 Task: Set "Minimum buffer space between threads" for "H.264/MPEG-4 Part 10/AVC encoder (x264)" to -1.
Action: Mouse moved to (106, 19)
Screenshot: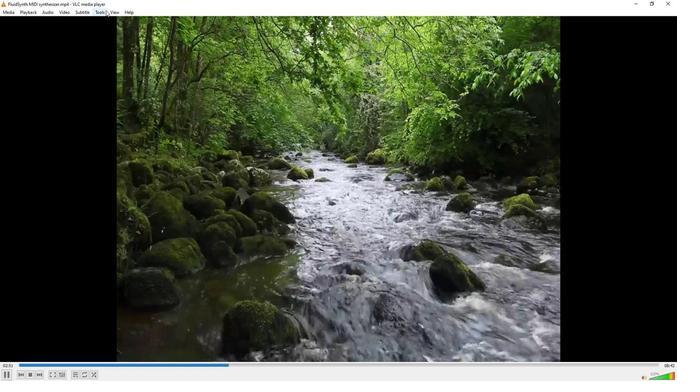 
Action: Mouse pressed left at (106, 19)
Screenshot: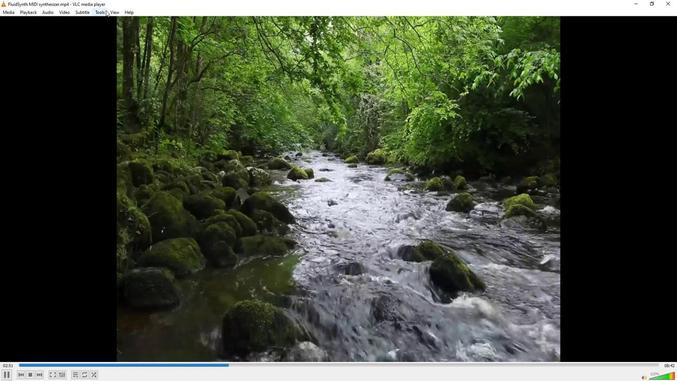 
Action: Mouse moved to (111, 102)
Screenshot: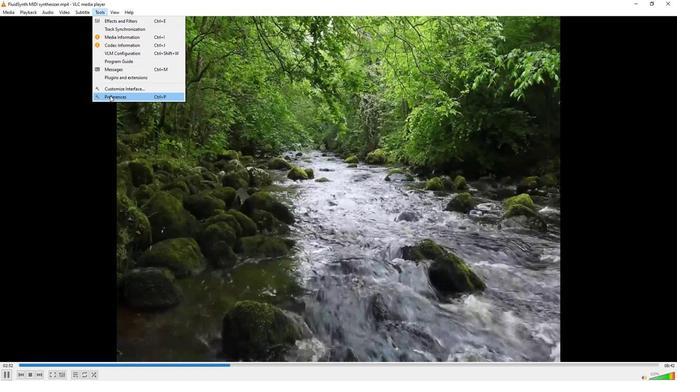 
Action: Mouse pressed left at (111, 102)
Screenshot: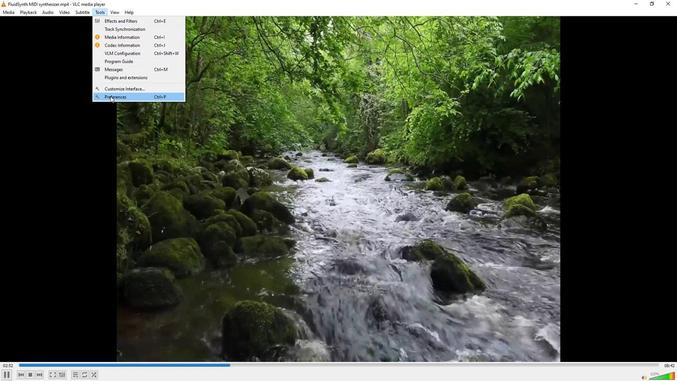 
Action: Mouse moved to (80, 293)
Screenshot: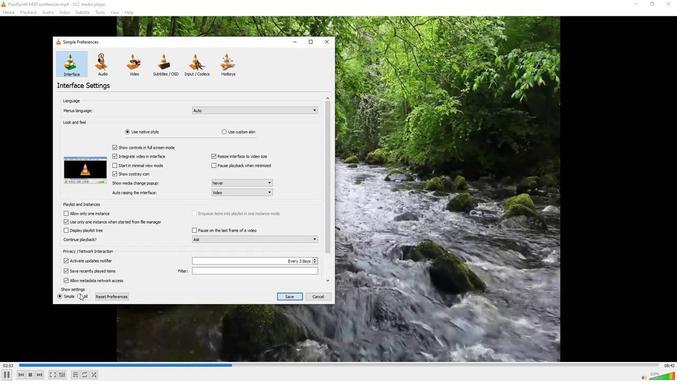 
Action: Mouse pressed left at (80, 293)
Screenshot: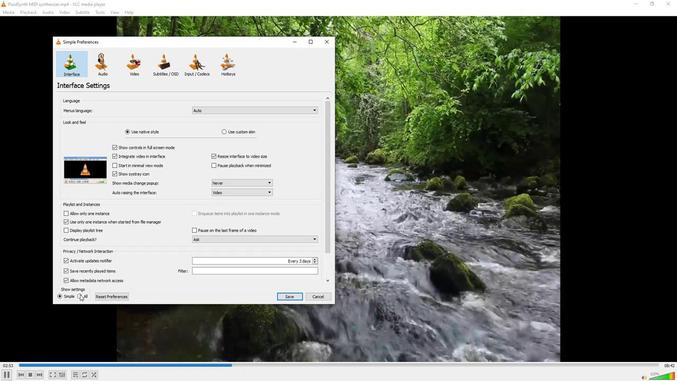 
Action: Mouse moved to (69, 227)
Screenshot: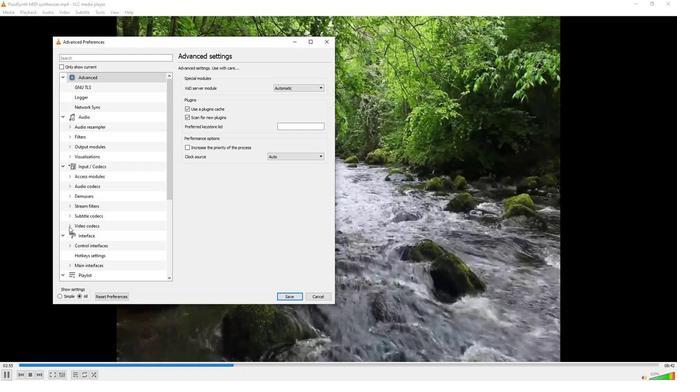 
Action: Mouse pressed left at (69, 227)
Screenshot: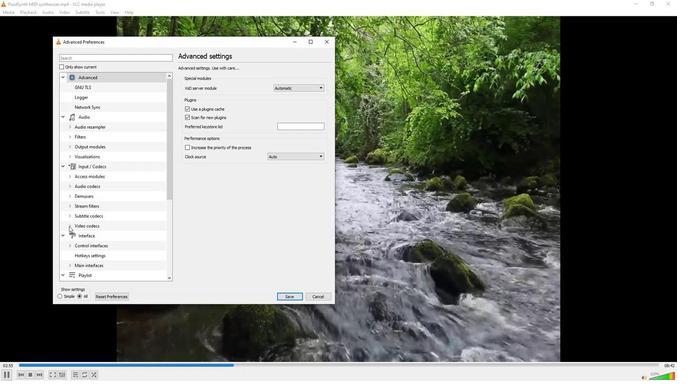 
Action: Mouse moved to (88, 249)
Screenshot: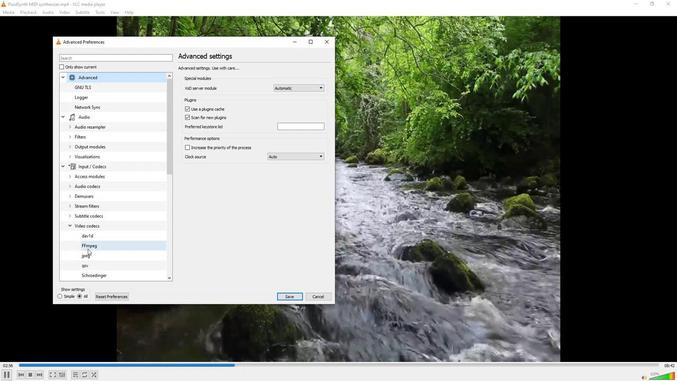 
Action: Mouse scrolled (88, 249) with delta (0, 0)
Screenshot: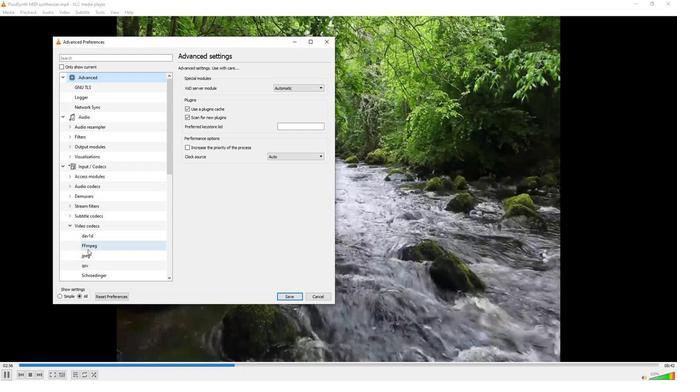 
Action: Mouse scrolled (88, 249) with delta (0, 0)
Screenshot: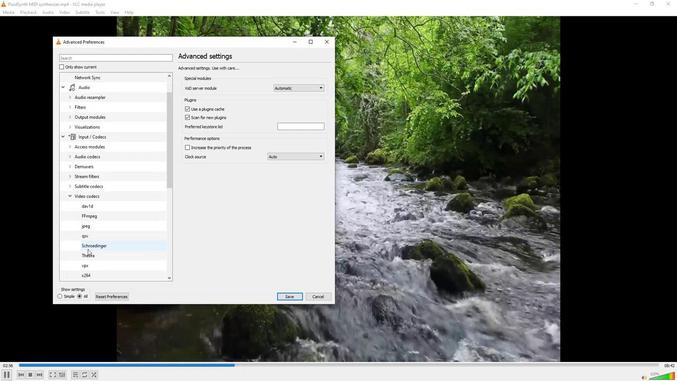 
Action: Mouse moved to (92, 245)
Screenshot: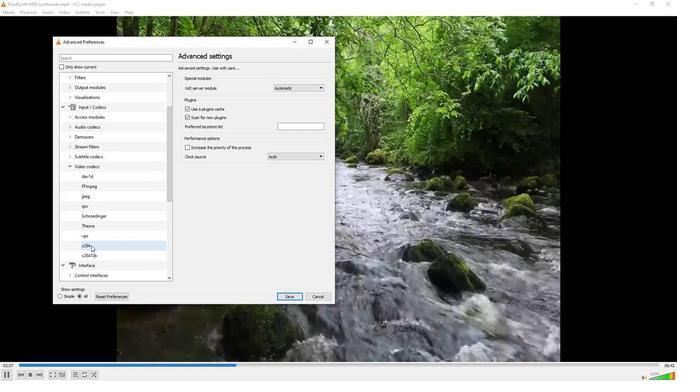 
Action: Mouse pressed left at (92, 245)
Screenshot: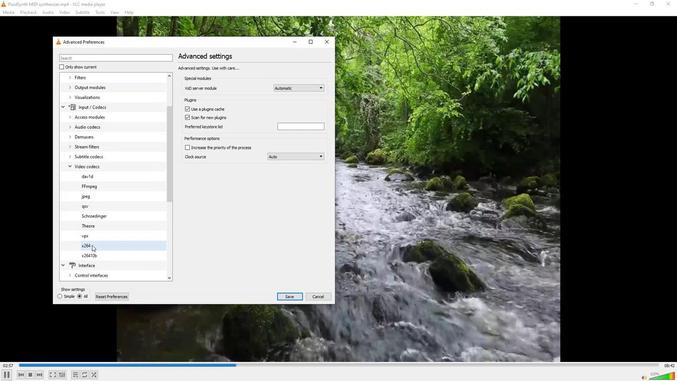 
Action: Mouse moved to (249, 258)
Screenshot: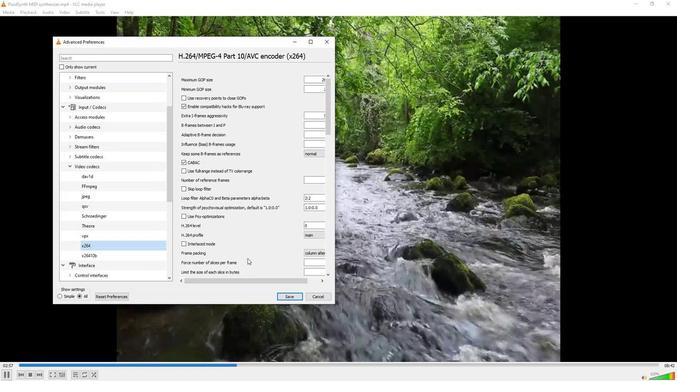 
Action: Mouse scrolled (249, 257) with delta (0, 0)
Screenshot: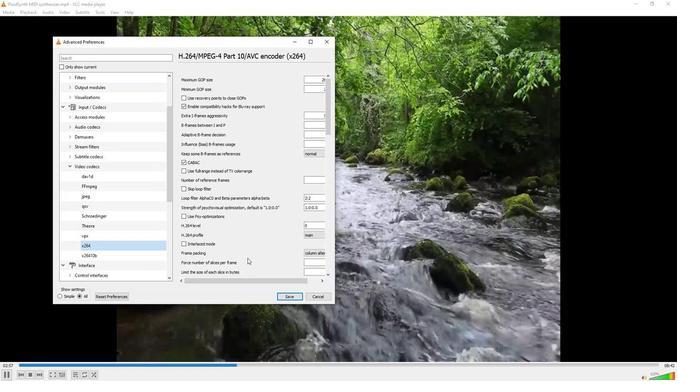 
Action: Mouse moved to (226, 231)
Screenshot: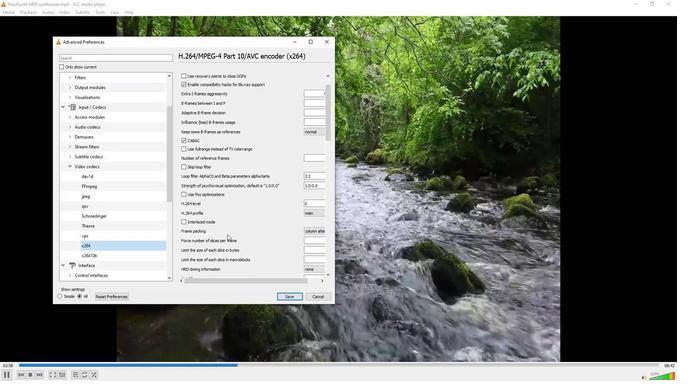 
Action: Mouse scrolled (226, 231) with delta (0, 0)
Screenshot: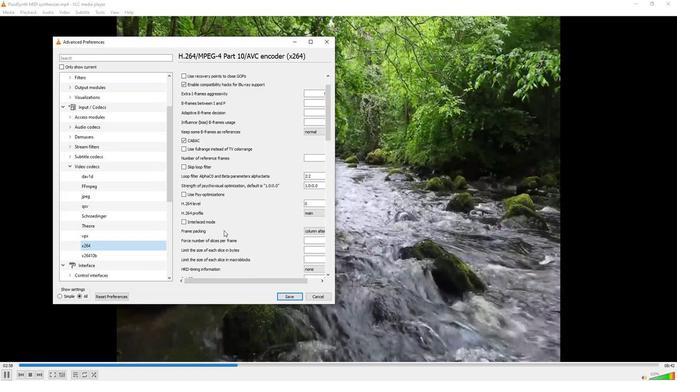 
Action: Mouse scrolled (226, 231) with delta (0, 0)
Screenshot: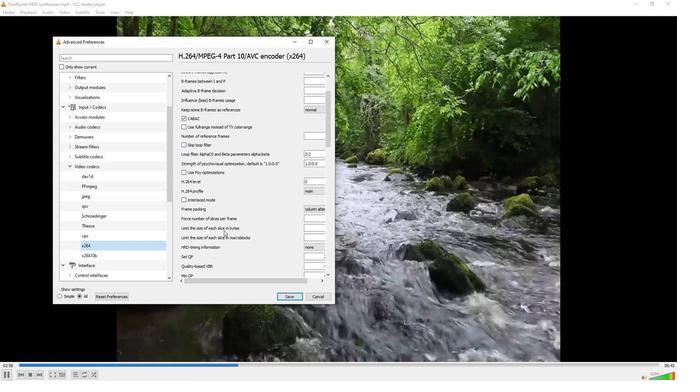 
Action: Mouse scrolled (226, 231) with delta (0, 0)
Screenshot: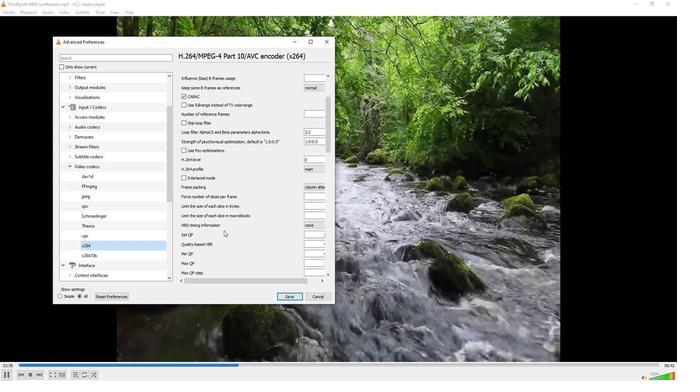 
Action: Mouse scrolled (226, 231) with delta (0, 0)
Screenshot: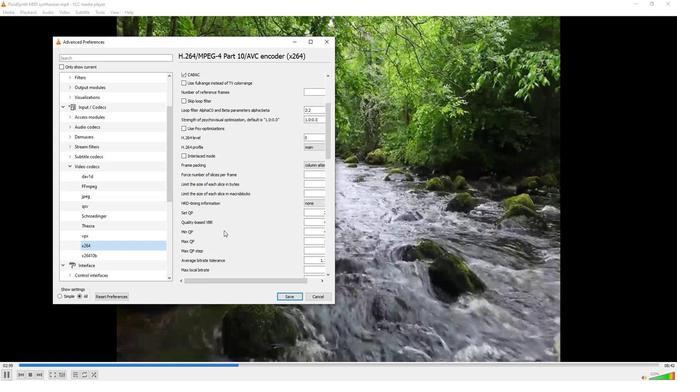 
Action: Mouse scrolled (226, 231) with delta (0, 0)
Screenshot: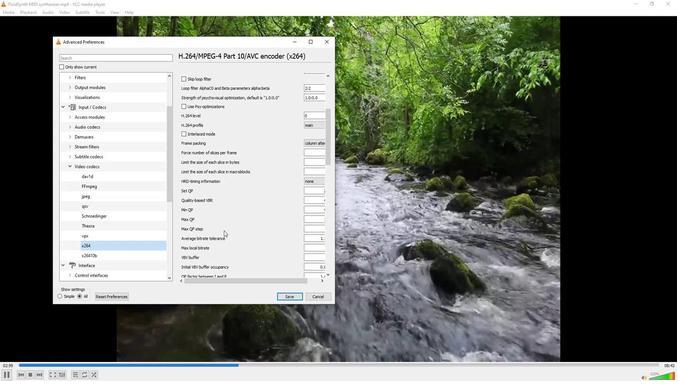 
Action: Mouse scrolled (226, 231) with delta (0, 0)
Screenshot: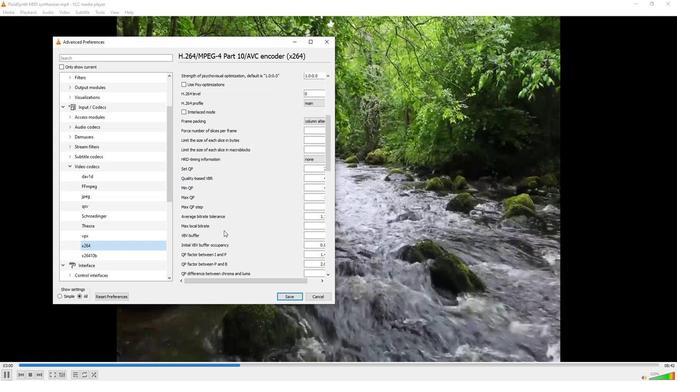 
Action: Mouse scrolled (226, 231) with delta (0, 0)
Screenshot: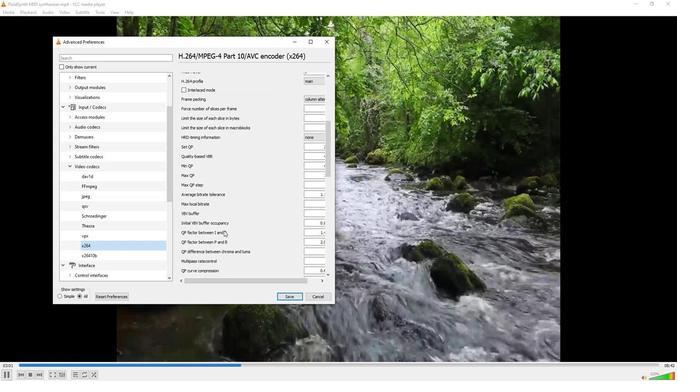 
Action: Mouse scrolled (226, 231) with delta (0, 0)
Screenshot: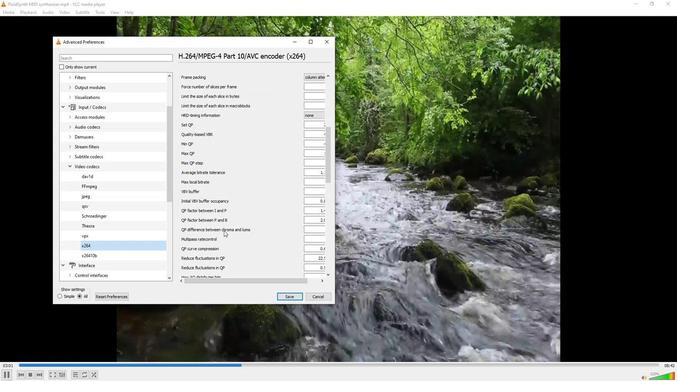 
Action: Mouse scrolled (226, 231) with delta (0, 0)
Screenshot: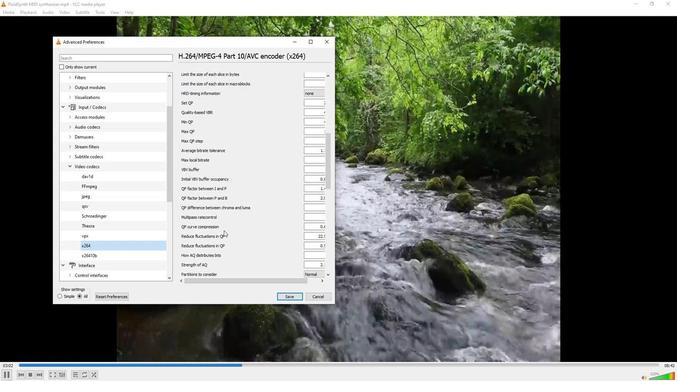 
Action: Mouse scrolled (226, 231) with delta (0, 0)
Screenshot: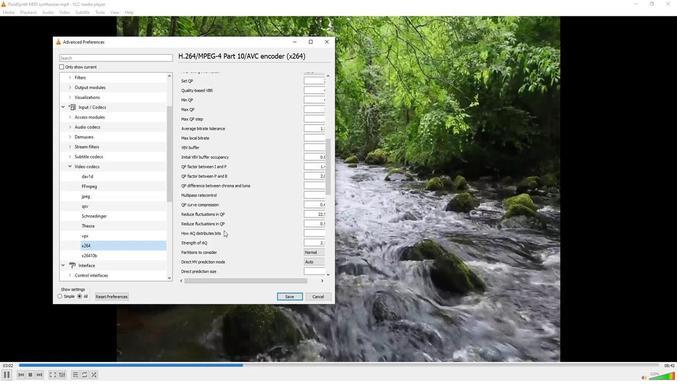 
Action: Mouse scrolled (226, 231) with delta (0, 0)
Screenshot: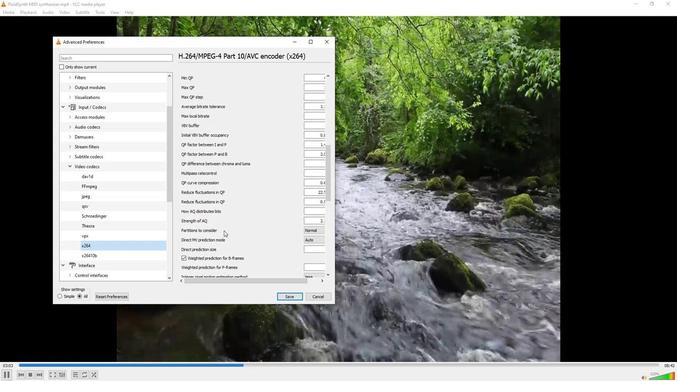 
Action: Mouse scrolled (226, 231) with delta (0, 0)
Screenshot: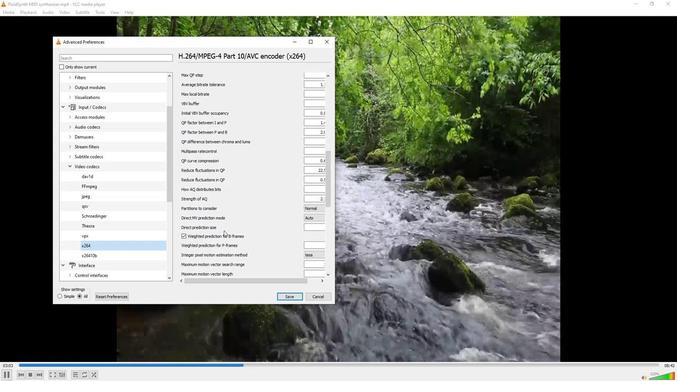 
Action: Mouse moved to (294, 278)
Screenshot: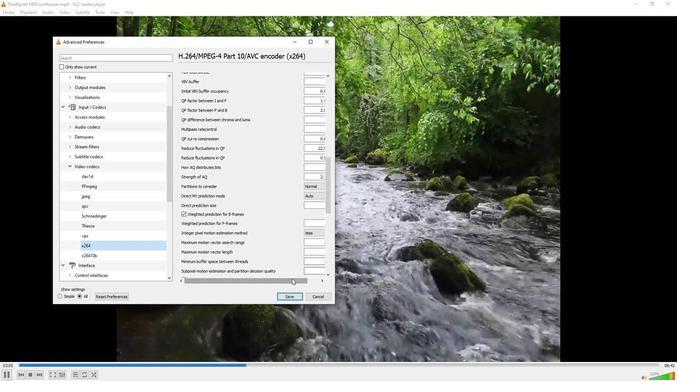 
Action: Mouse pressed left at (294, 278)
Screenshot: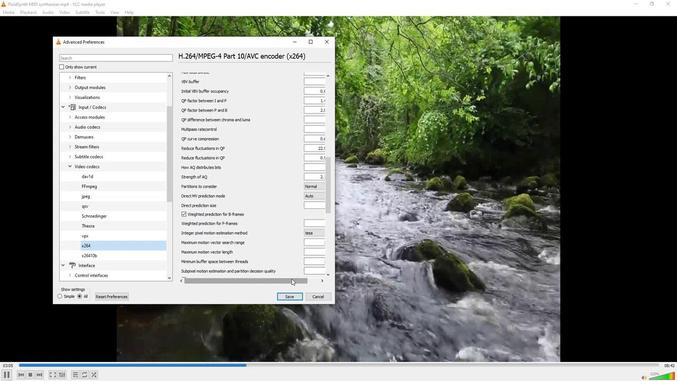 
Action: Mouse moved to (321, 262)
Screenshot: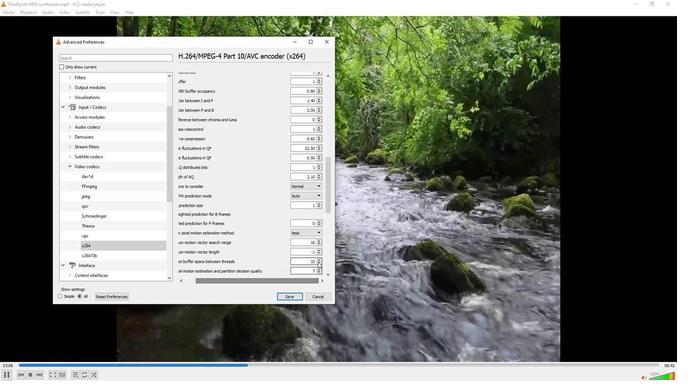 
Action: Mouse pressed left at (321, 262)
Screenshot: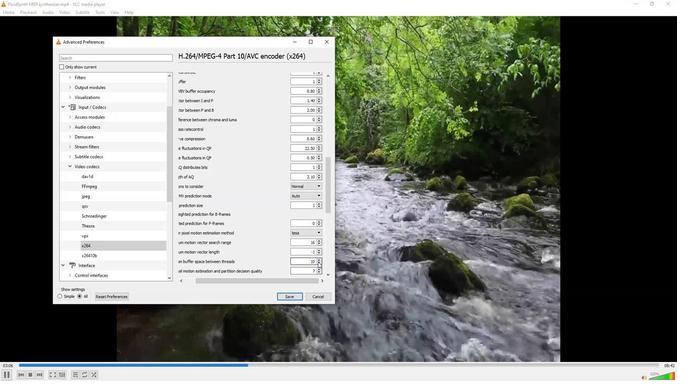 
Action: Mouse pressed left at (321, 262)
Screenshot: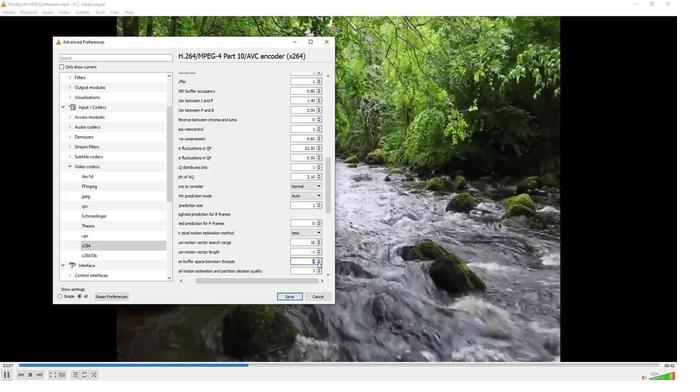 
Action: Mouse pressed left at (321, 262)
Screenshot: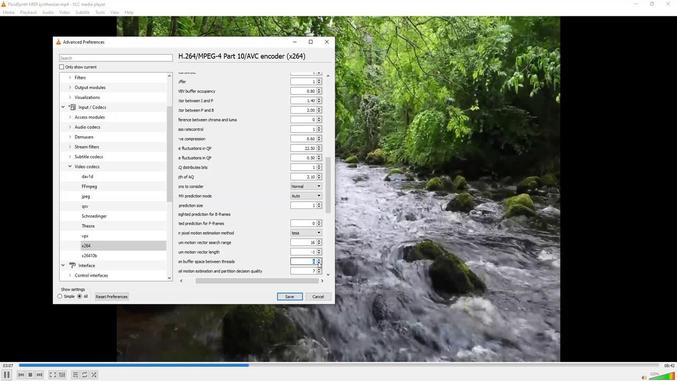 
Action: Mouse pressed left at (321, 262)
Screenshot: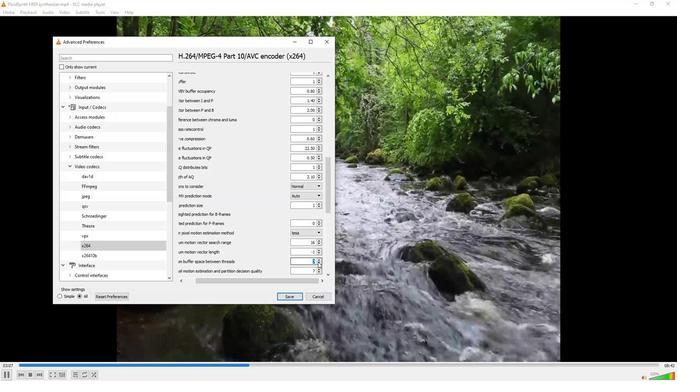 
Action: Mouse pressed left at (321, 262)
Screenshot: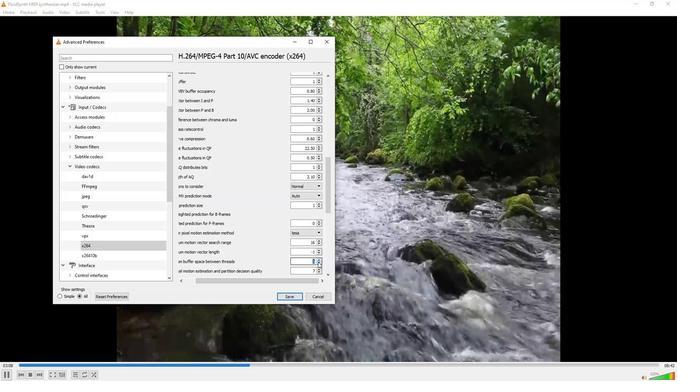 
Action: Mouse pressed left at (321, 262)
Screenshot: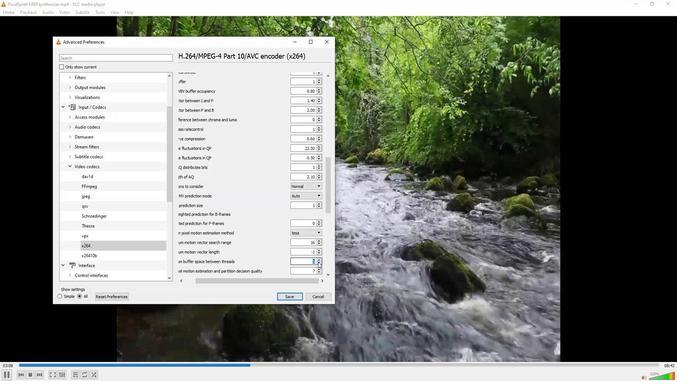 
Action: Mouse pressed left at (321, 262)
Screenshot: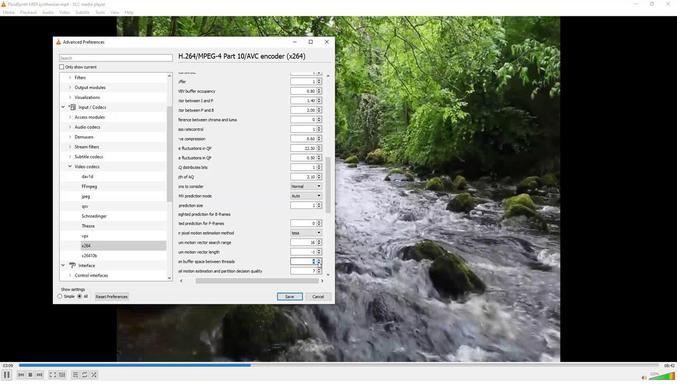 
Action: Mouse pressed left at (321, 262)
Screenshot: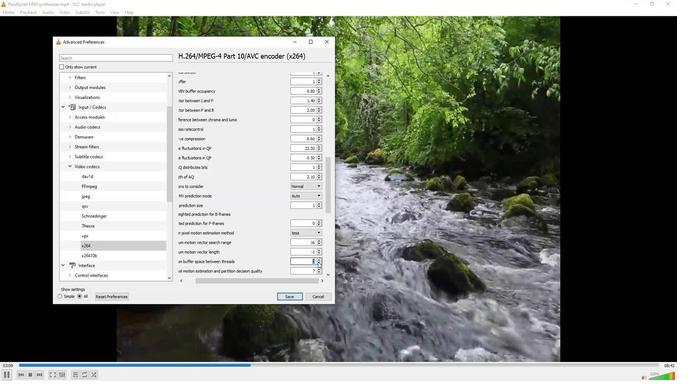 
Action: Mouse pressed left at (321, 262)
Screenshot: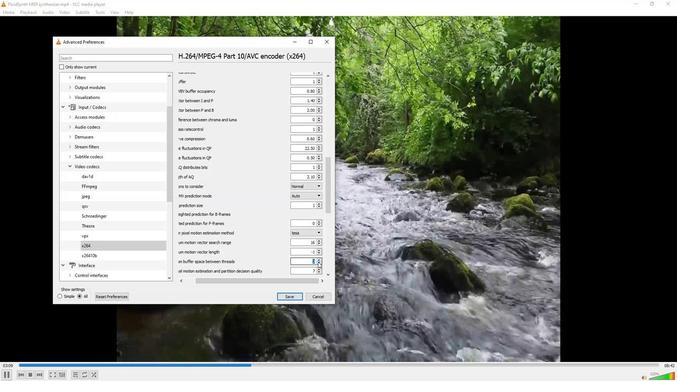 
Action: Mouse pressed left at (321, 262)
Screenshot: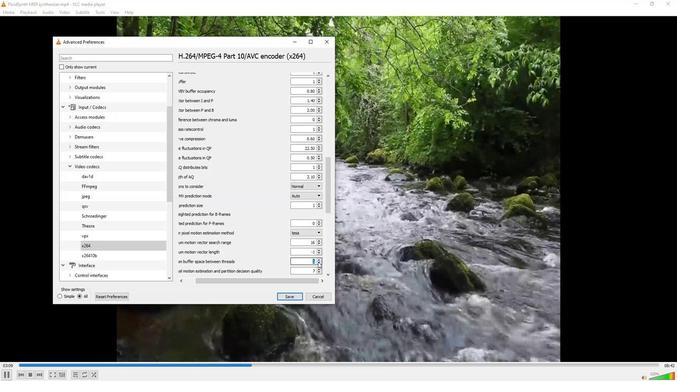 
Action: Mouse pressed left at (321, 262)
Screenshot: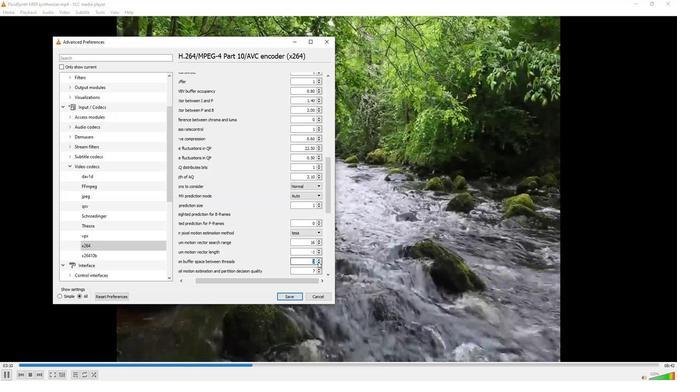 
Action: Mouse moved to (302, 263)
Screenshot: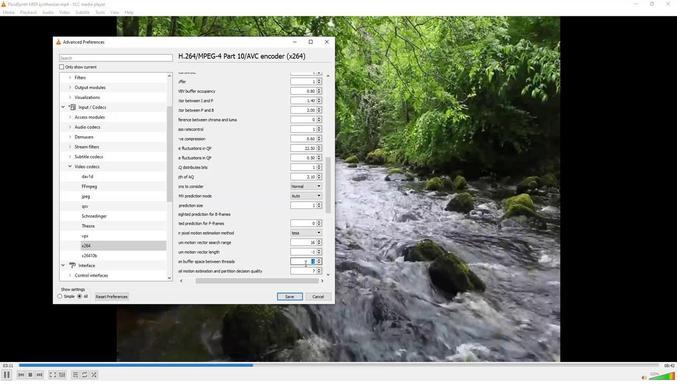 
